 Task: Write and save a response "Employers create interview questions, like tell me about a time you had to explain something complex, to help them assess the right candidates".
Action: Mouse moved to (353, 96)
Screenshot: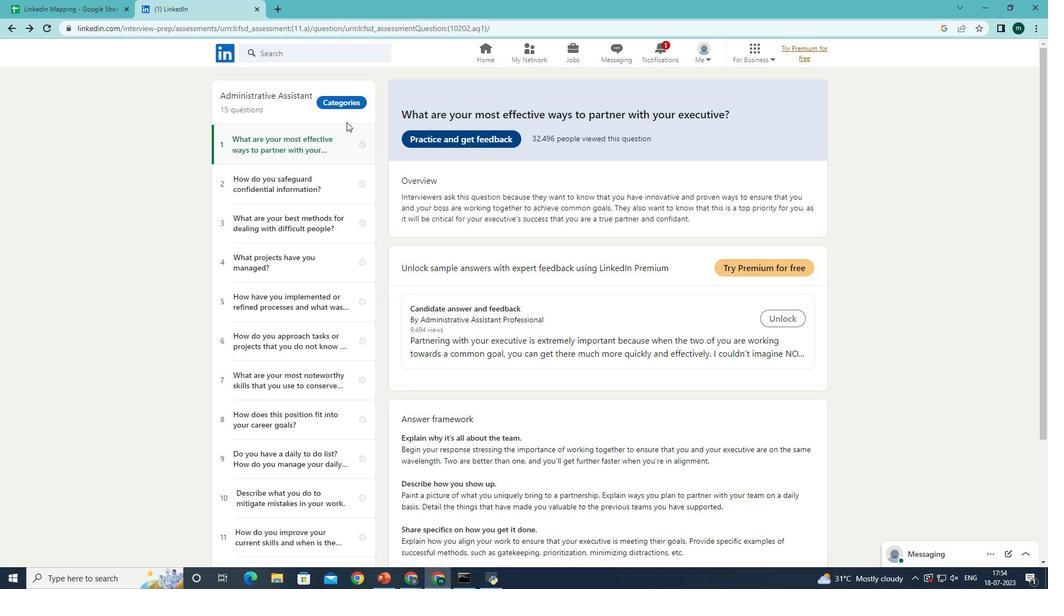 
Action: Mouse pressed left at (353, 96)
Screenshot: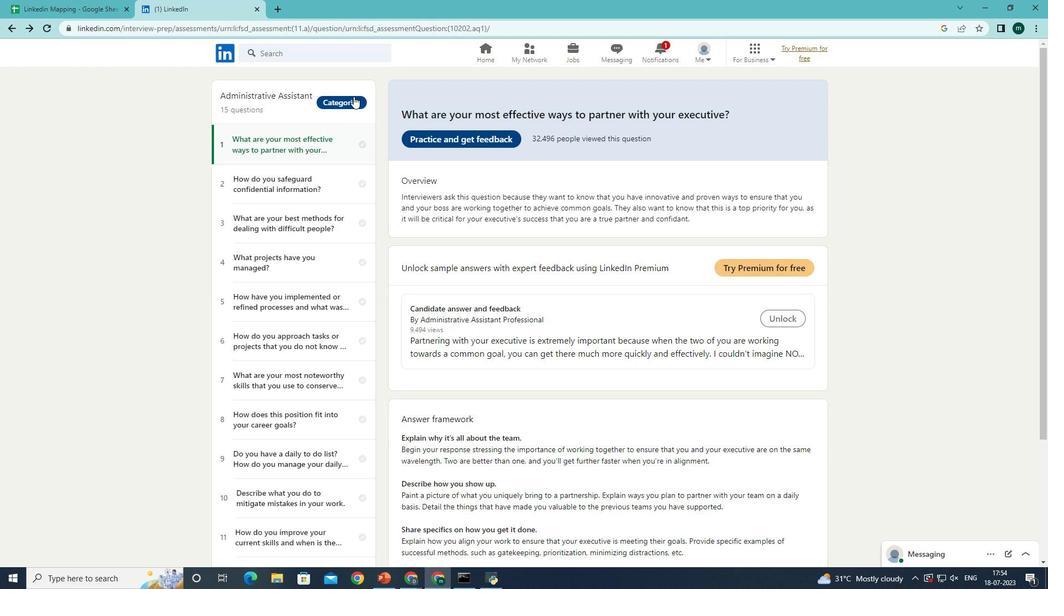 
Action: Mouse moved to (306, 241)
Screenshot: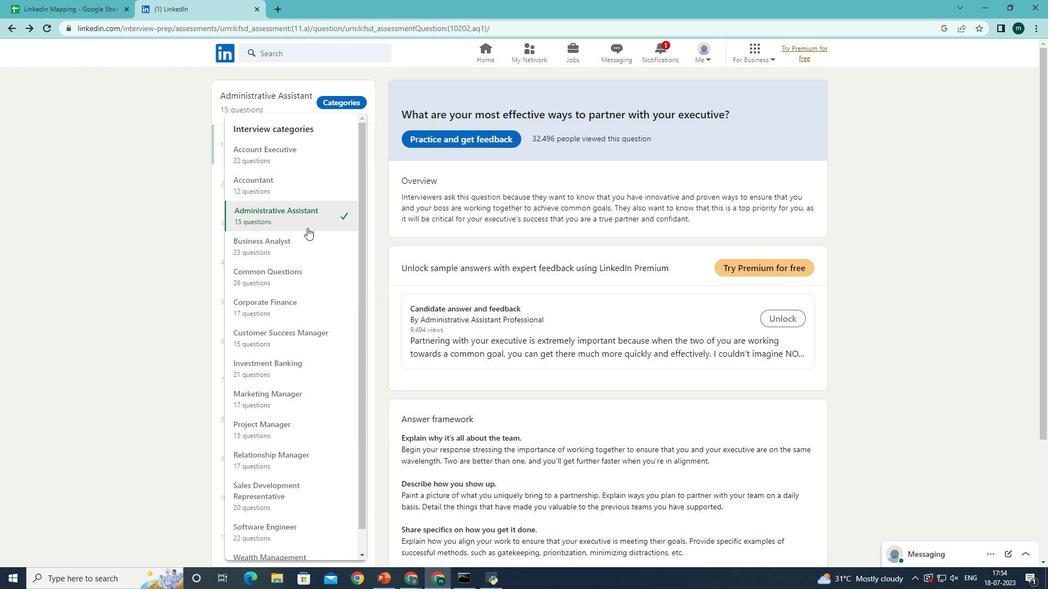 
Action: Mouse pressed left at (306, 241)
Screenshot: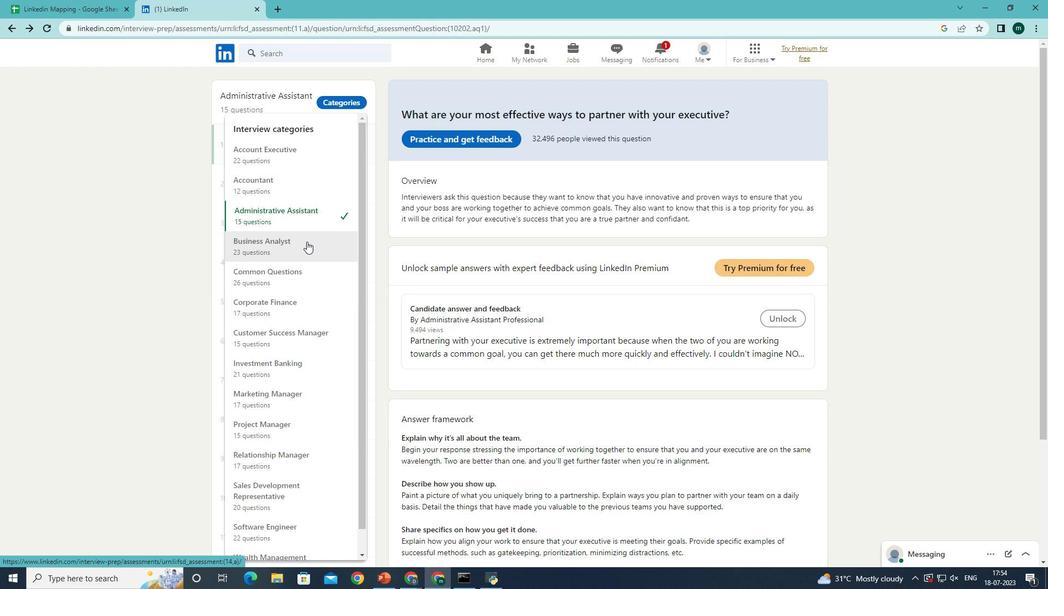 
Action: Mouse moved to (453, 151)
Screenshot: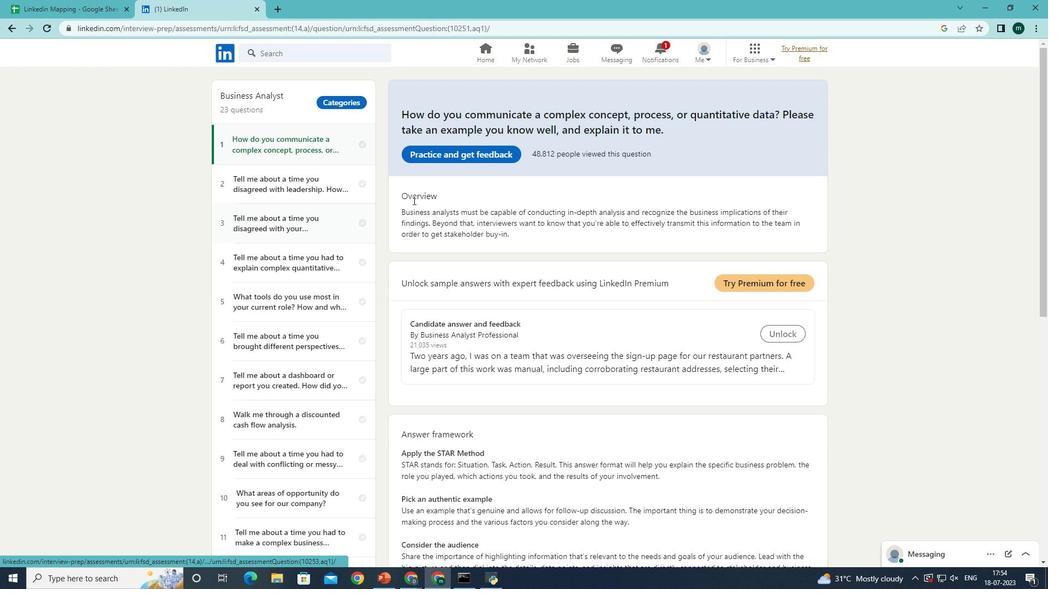 
Action: Mouse pressed left at (453, 151)
Screenshot: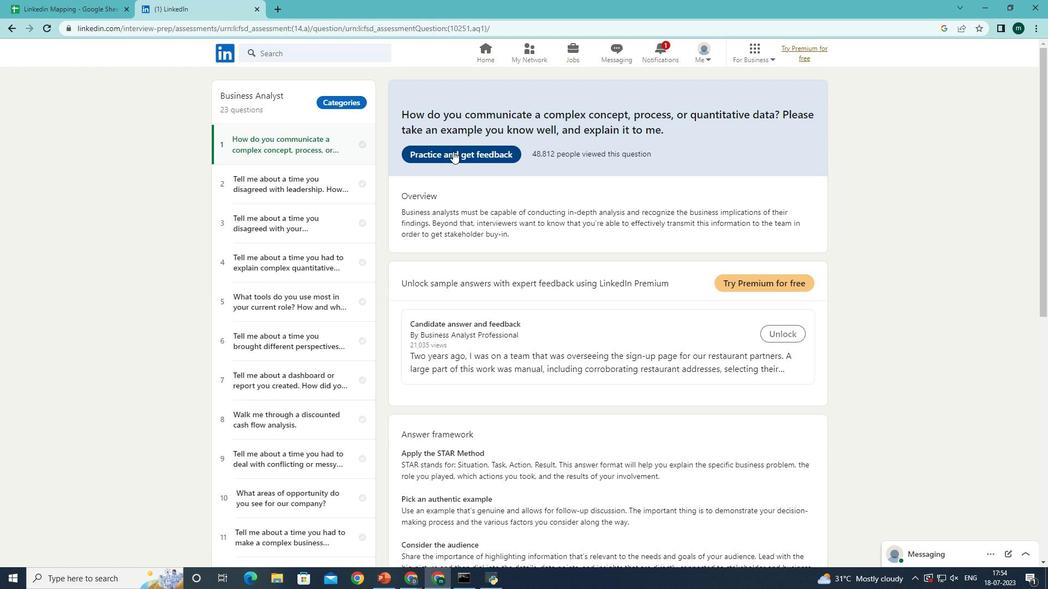 
Action: Mouse moved to (488, 326)
Screenshot: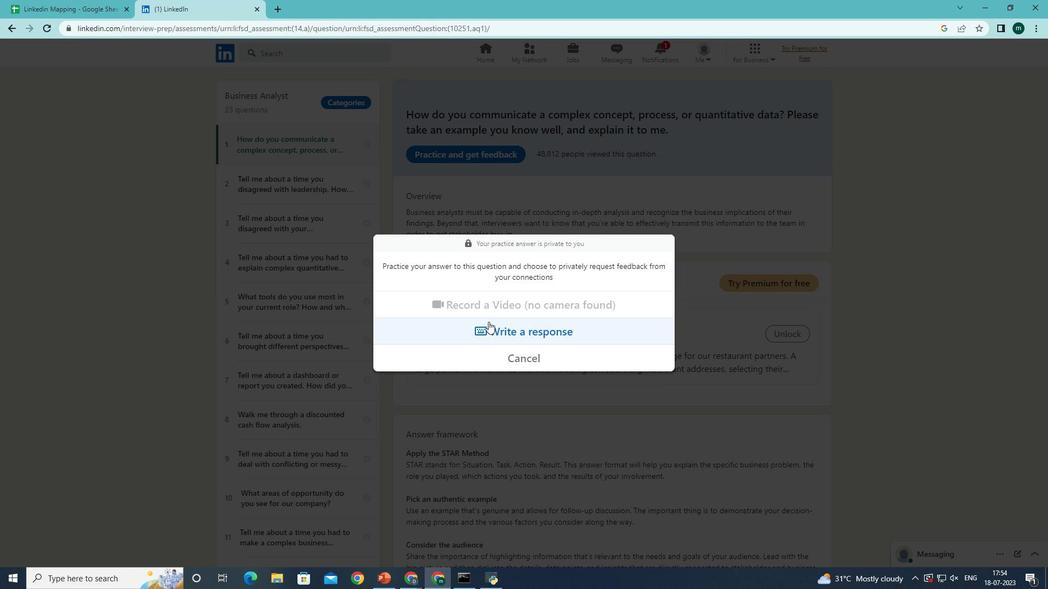 
Action: Mouse pressed left at (488, 326)
Screenshot: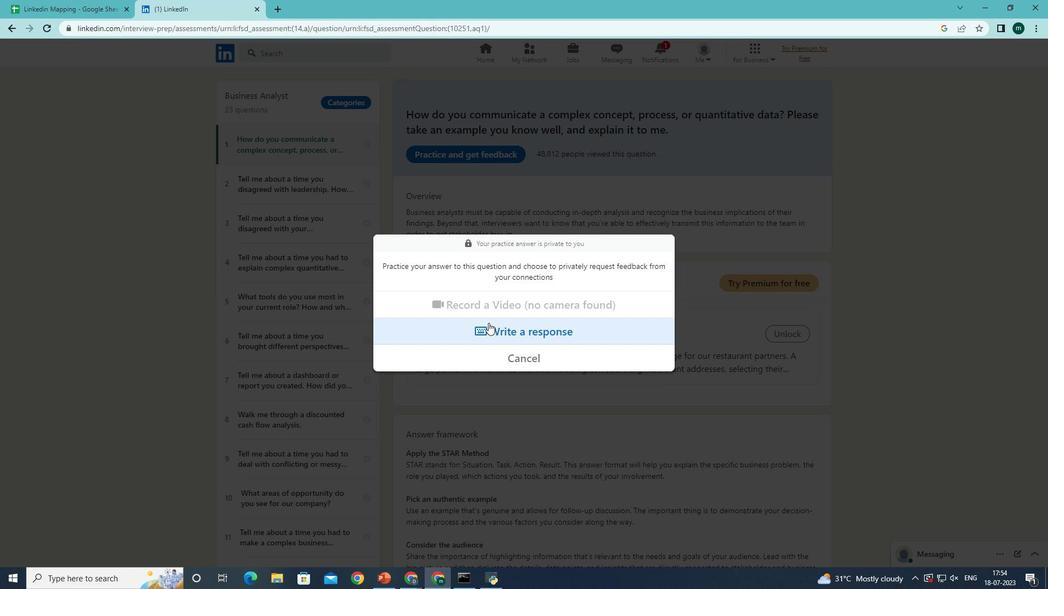 
Action: Mouse moved to (502, 307)
Screenshot: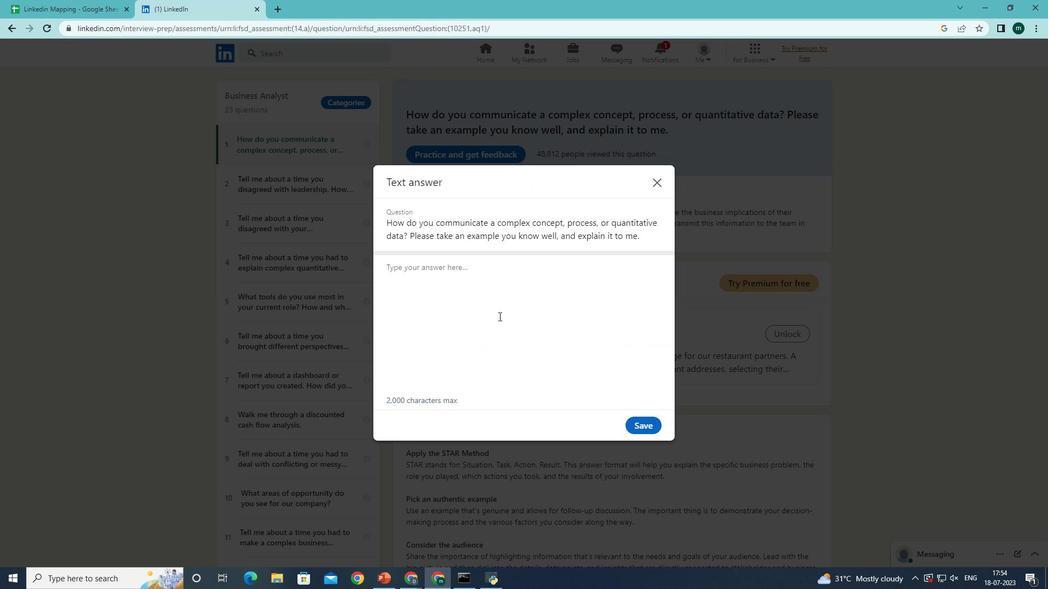 
Action: Mouse pressed left at (502, 307)
Screenshot: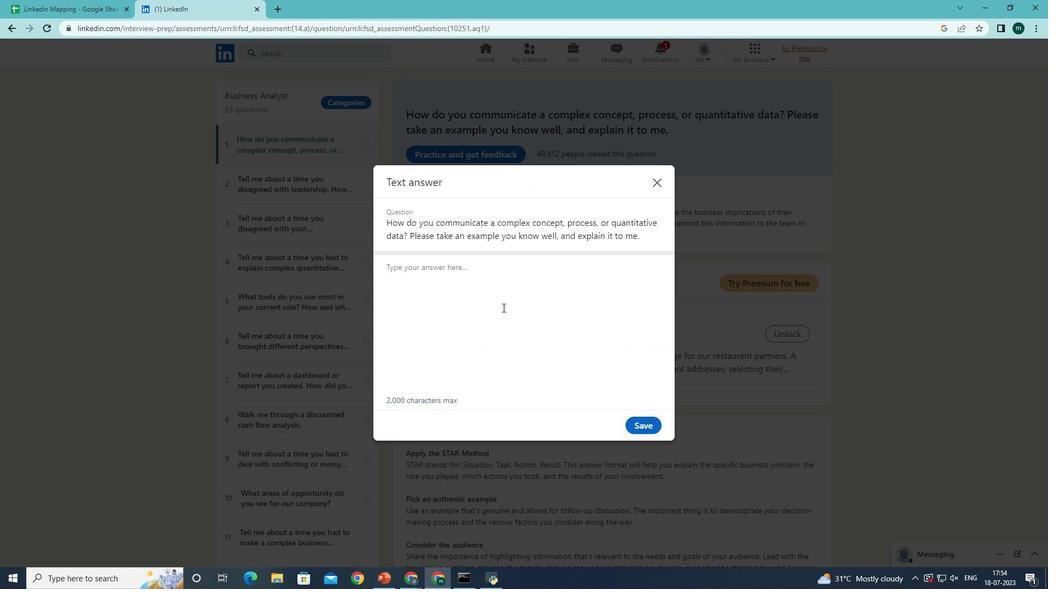 
Action: Mouse moved to (502, 307)
Screenshot: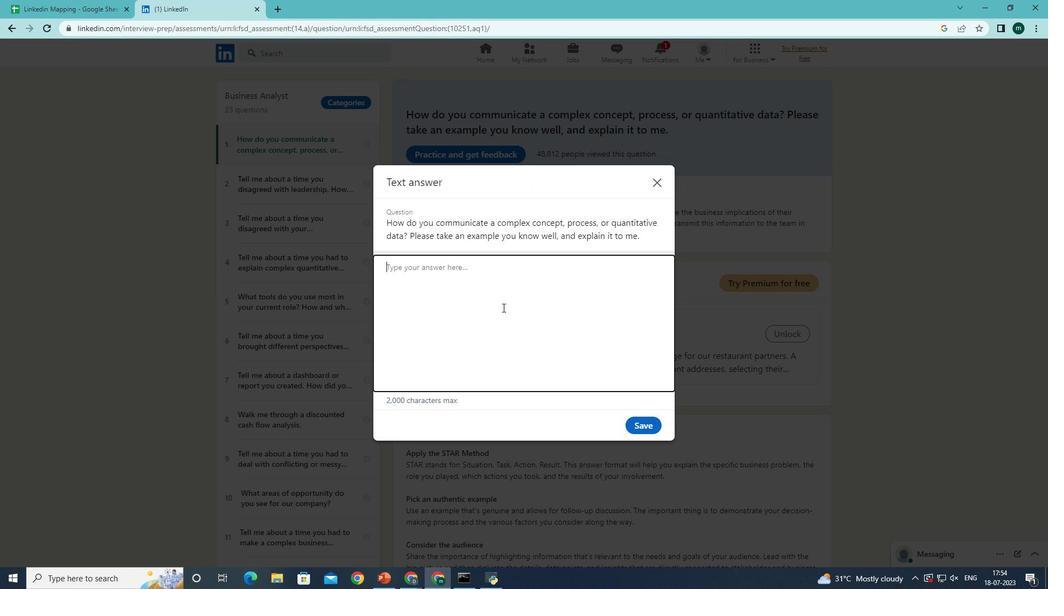 
Action: Key pressed <Key.shift><Key.shift><Key.shift><Key.shift><Key.shift><Key.shift>Employers<Key.space>create<Key.space>interview<Key.space>questions,<Key.space>like<Key.space>tell<Key.space>me<Key.space>about<Key.space>a<Key.space>time<Key.space>you<Key.space>had<Key.space>to<Key.space>explain<Key.space>somett<Key.backspace>hing<Key.space>complext<Key.backspace>,<Key.space>to<Key.space>help<Key.space>them<Key.space>assess<Key.space>the<Key.space>right<Key.space>co<Key.backspace>andidates.
Screenshot: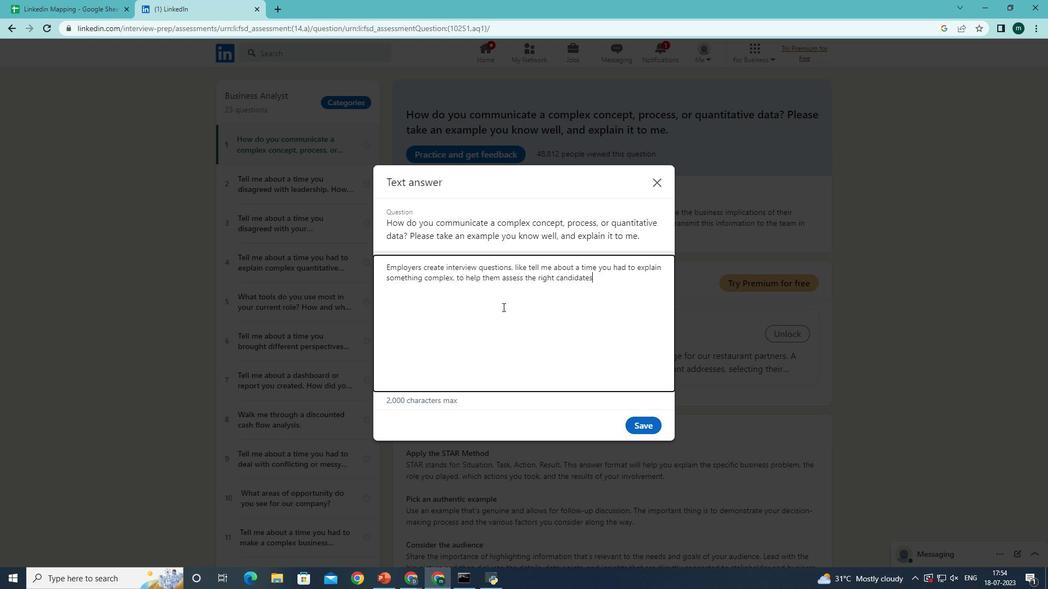 
Action: Mouse moved to (599, 328)
Screenshot: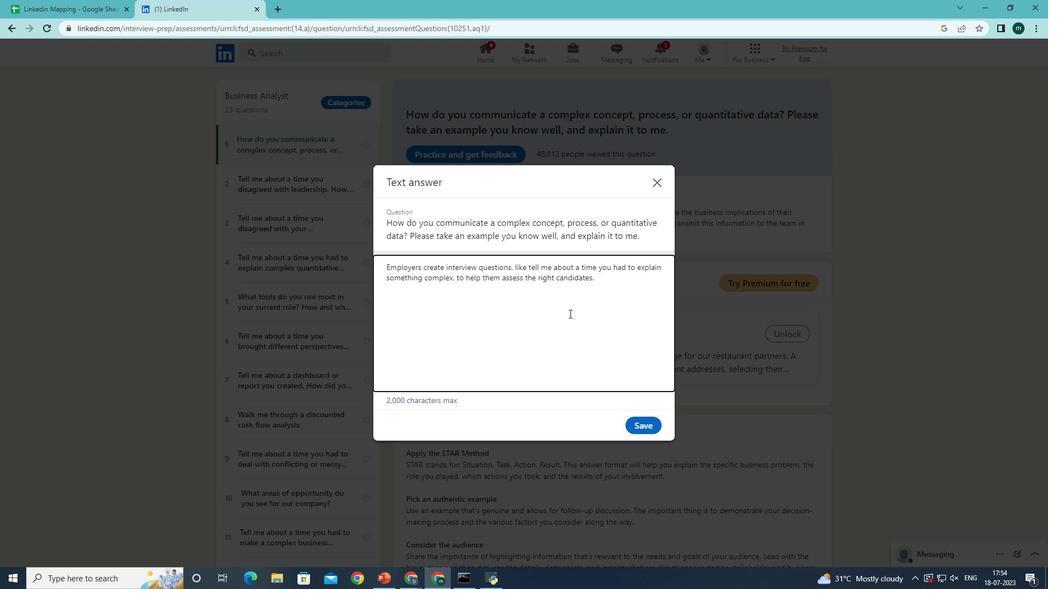 
